 Task: Check the average views per listing of furnished in the last 1 year.
Action: Mouse moved to (861, 186)
Screenshot: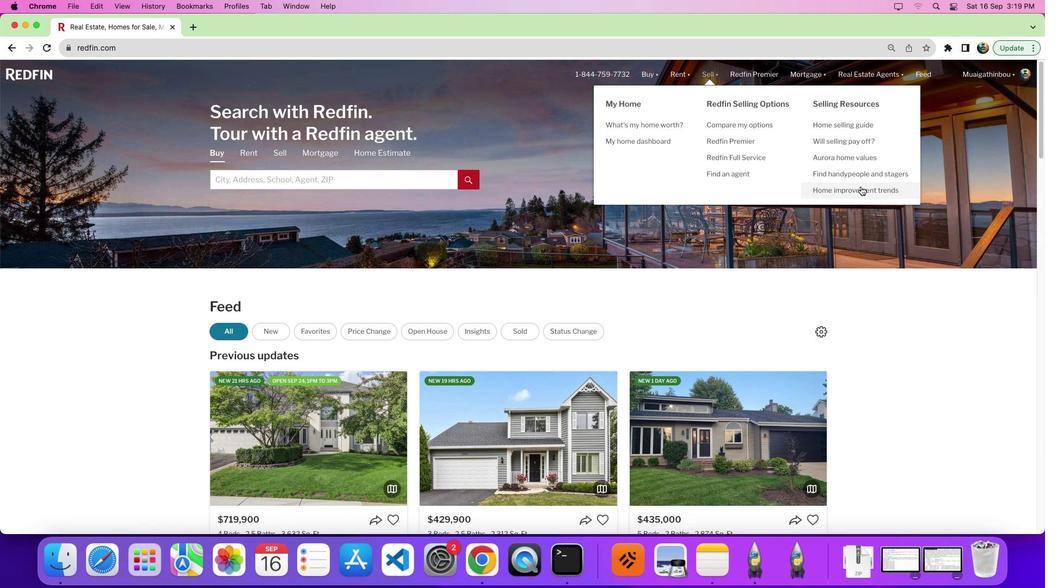 
Action: Mouse pressed left at (861, 186)
Screenshot: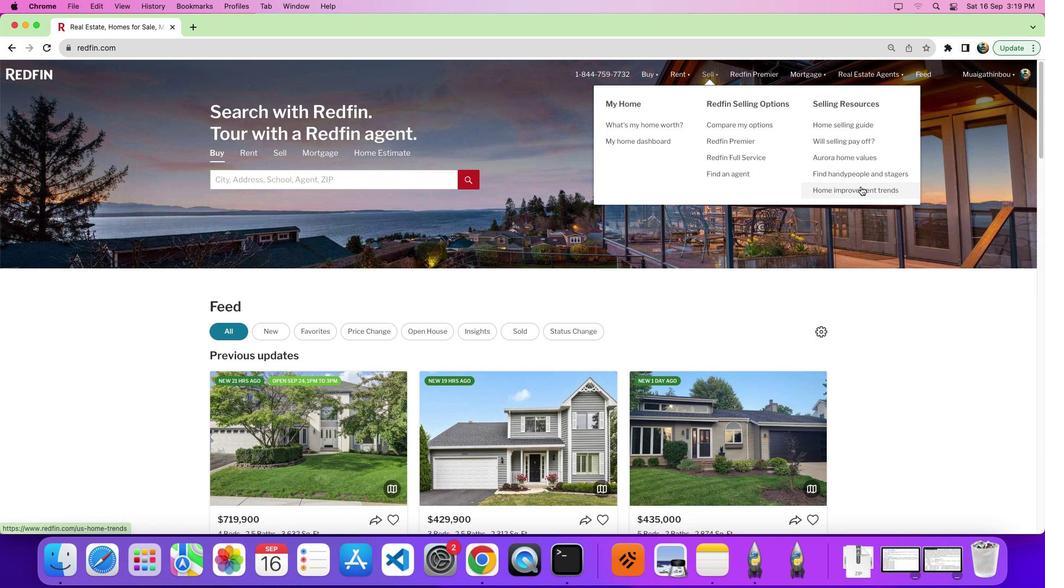 
Action: Mouse pressed left at (861, 186)
Screenshot: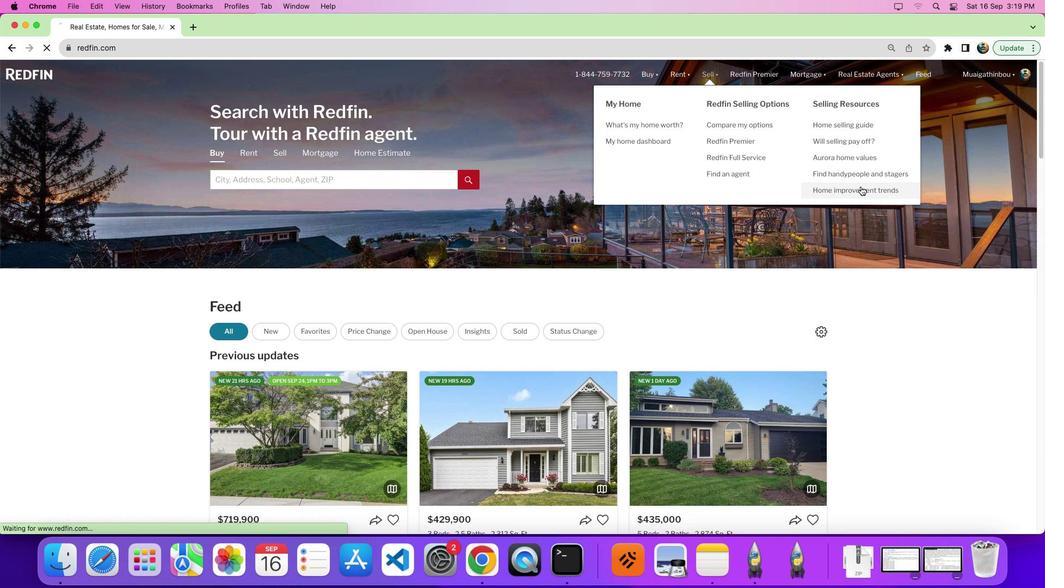 
Action: Mouse moved to (295, 204)
Screenshot: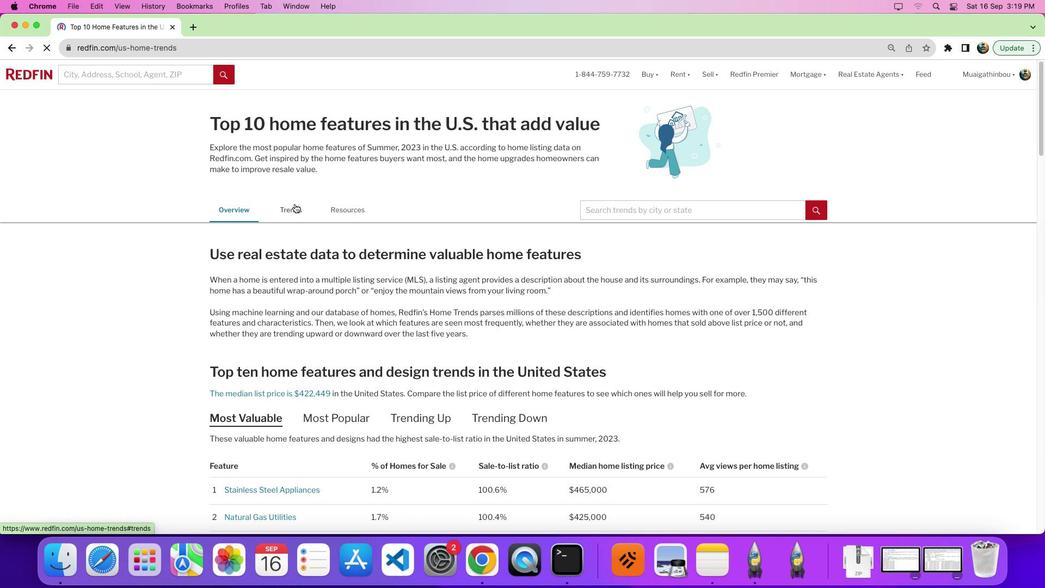
Action: Mouse pressed left at (295, 204)
Screenshot: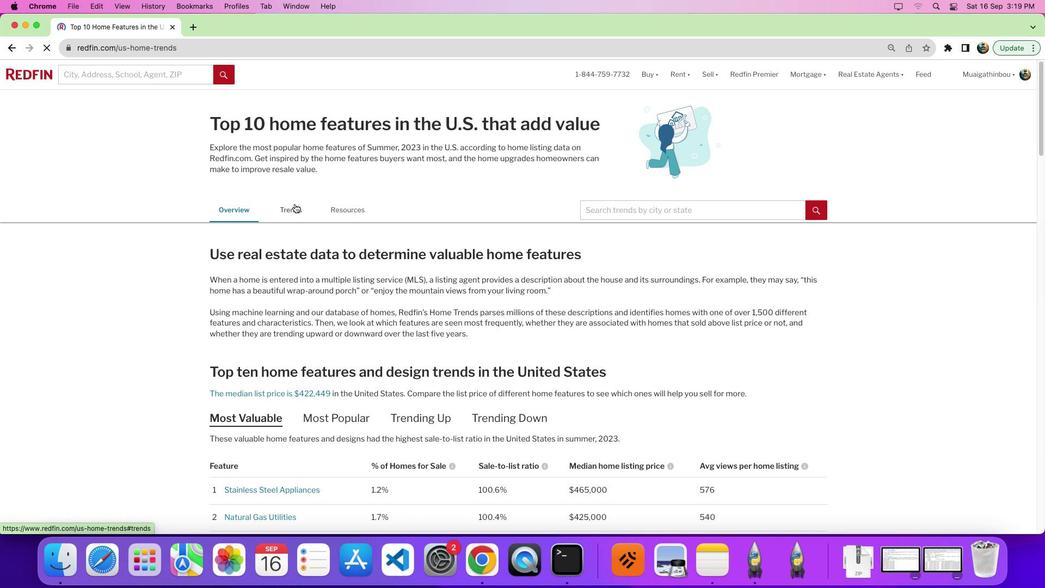 
Action: Mouse moved to (366, 273)
Screenshot: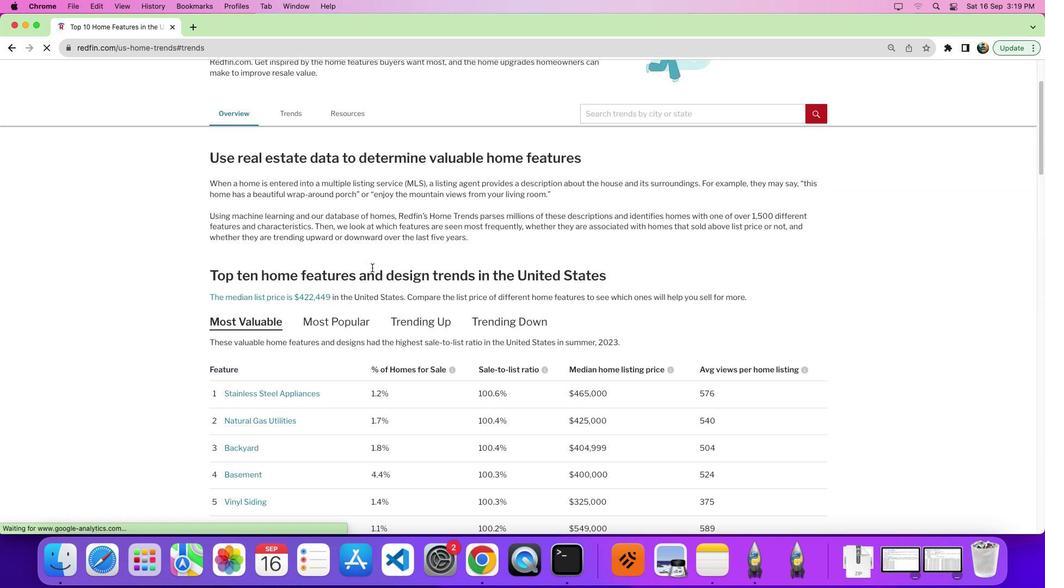 
Action: Mouse scrolled (366, 273) with delta (0, 0)
Screenshot: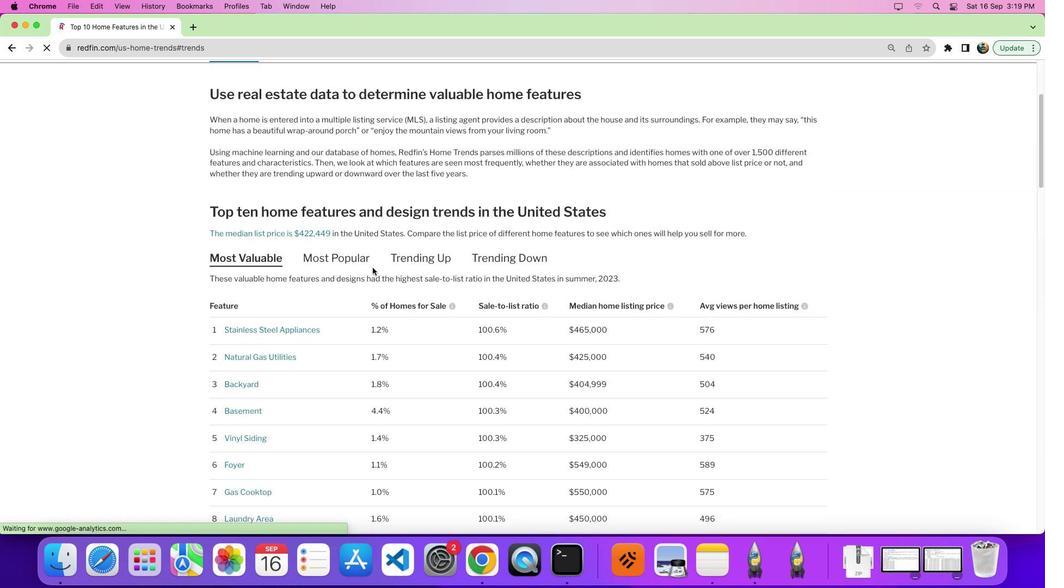 
Action: Mouse moved to (368, 271)
Screenshot: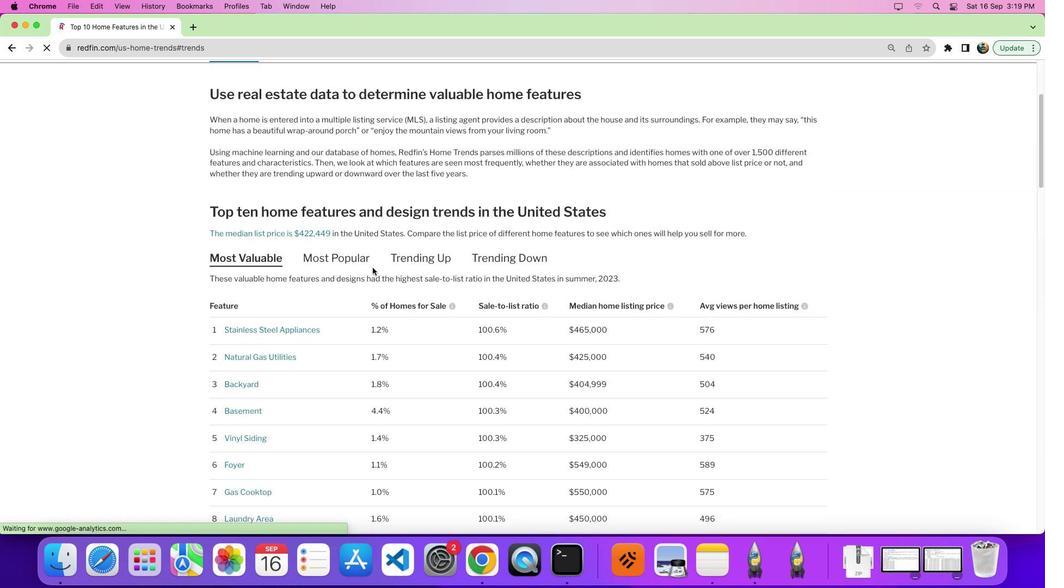 
Action: Mouse scrolled (368, 271) with delta (0, 0)
Screenshot: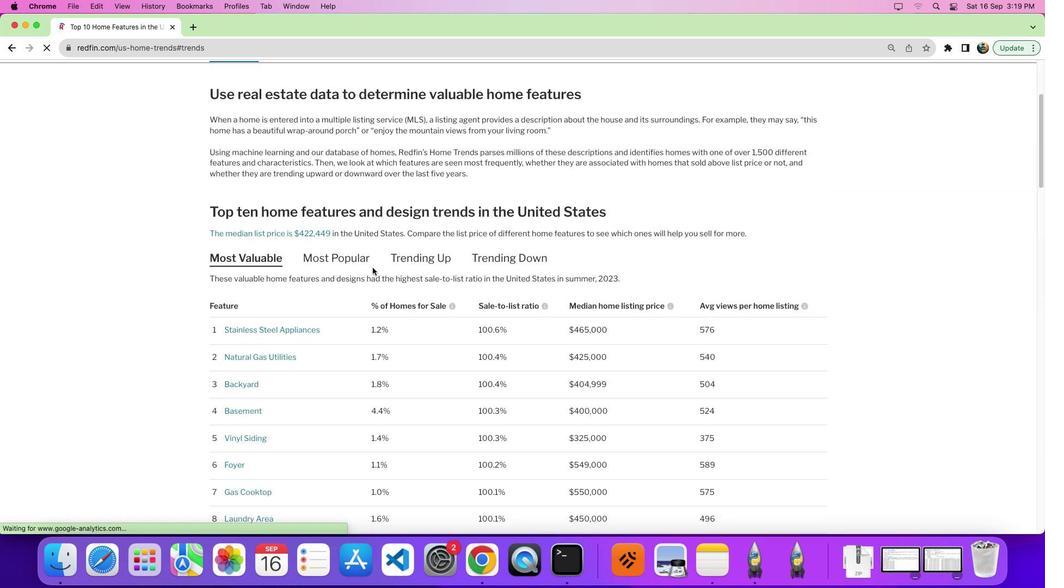 
Action: Mouse moved to (371, 268)
Screenshot: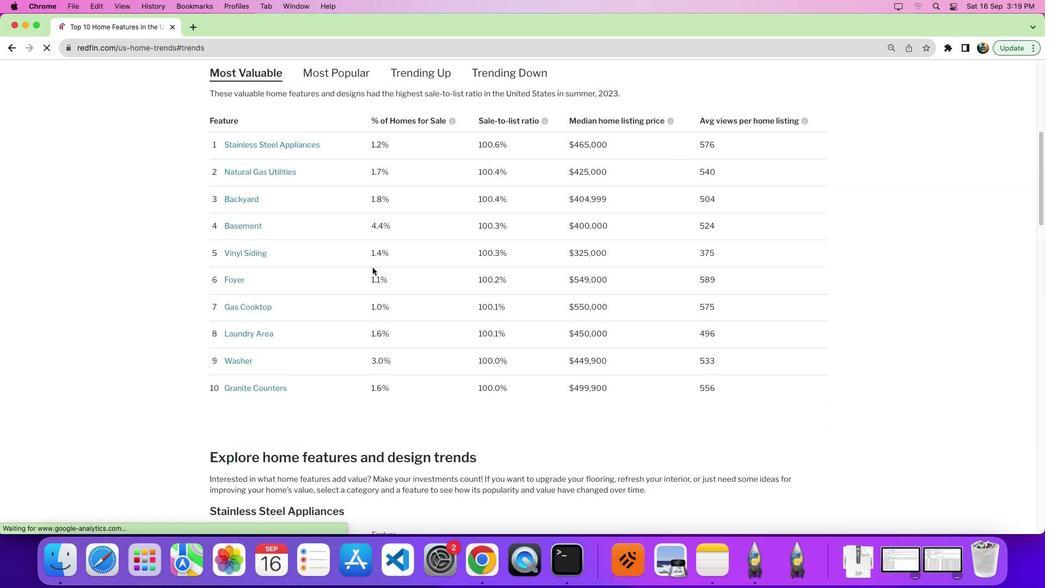 
Action: Mouse scrolled (371, 268) with delta (0, -4)
Screenshot: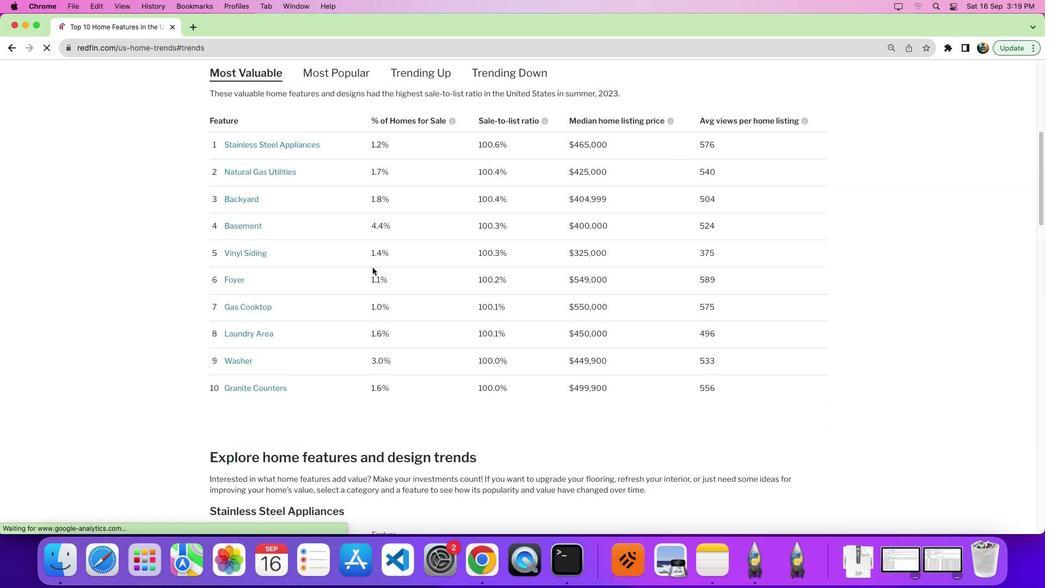
Action: Mouse moved to (372, 267)
Screenshot: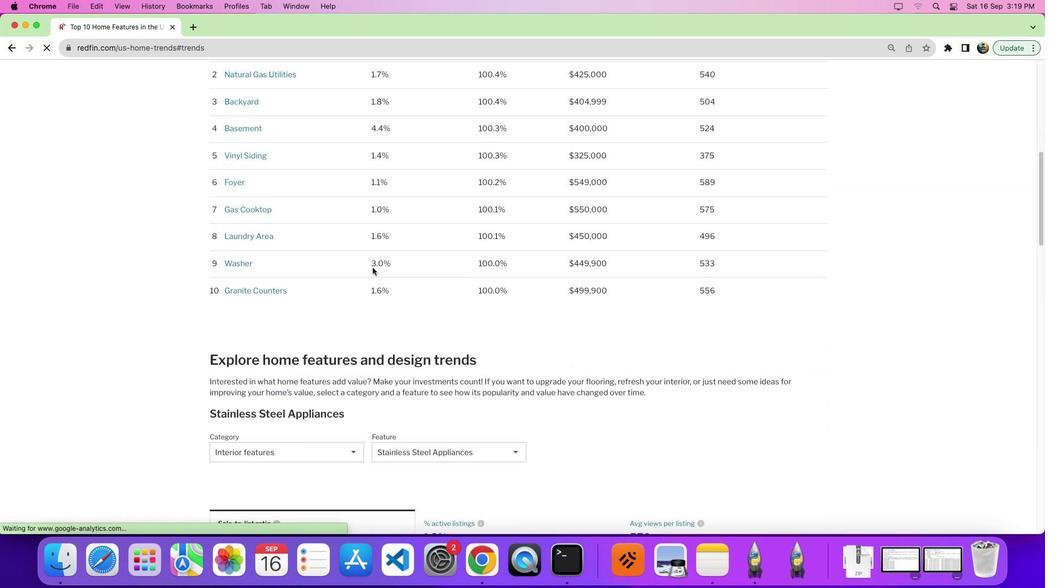 
Action: Mouse scrolled (372, 267) with delta (0, -6)
Screenshot: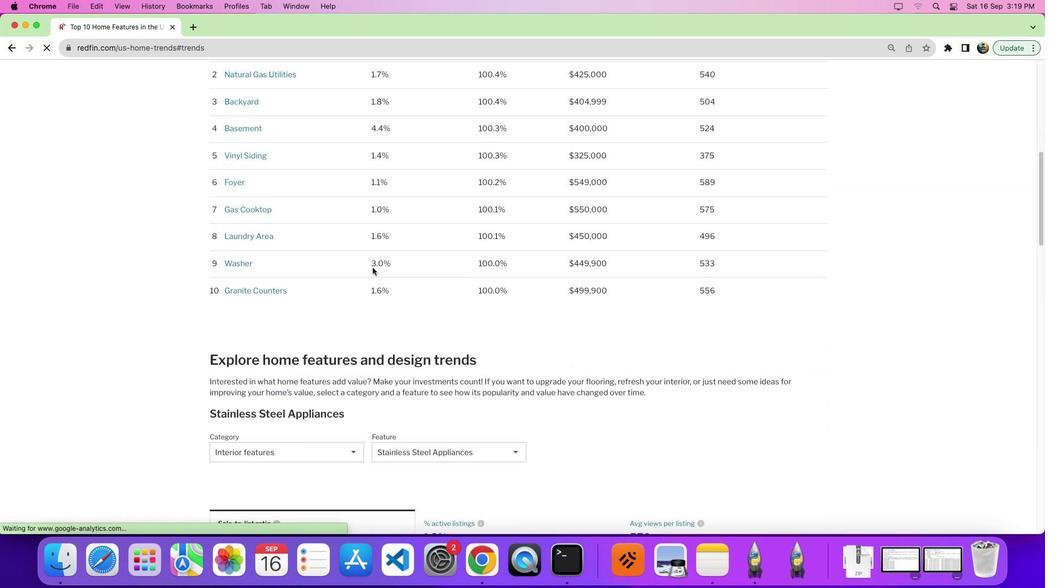
Action: Mouse moved to (372, 267)
Screenshot: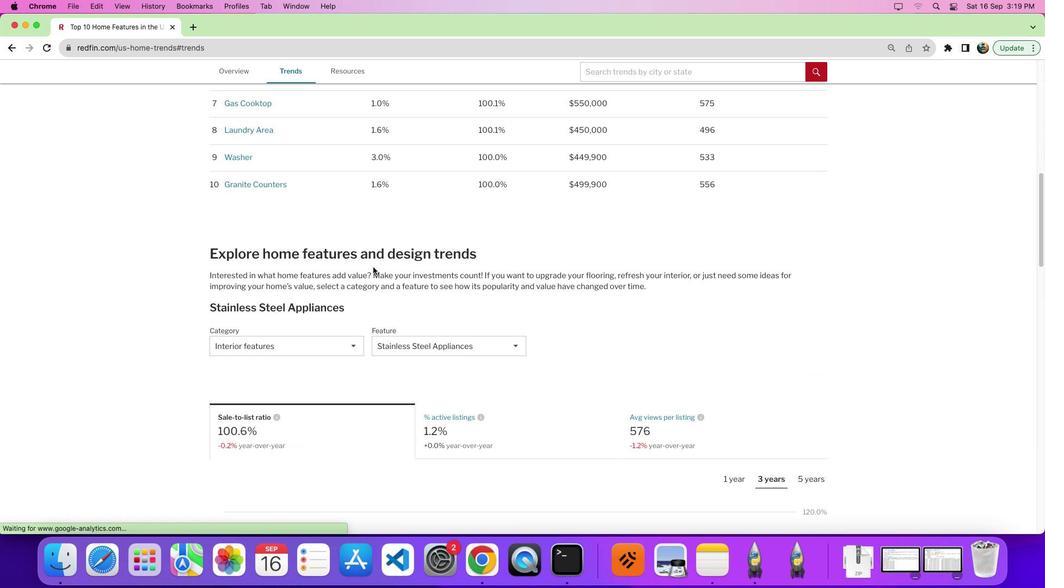 
Action: Mouse scrolled (372, 267) with delta (0, 0)
Screenshot: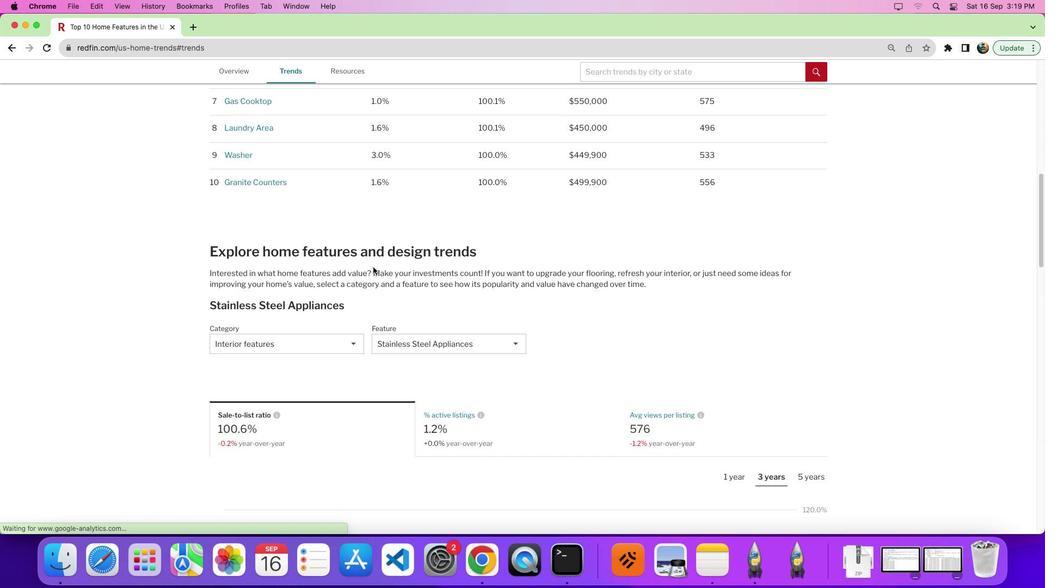 
Action: Mouse scrolled (372, 267) with delta (0, 0)
Screenshot: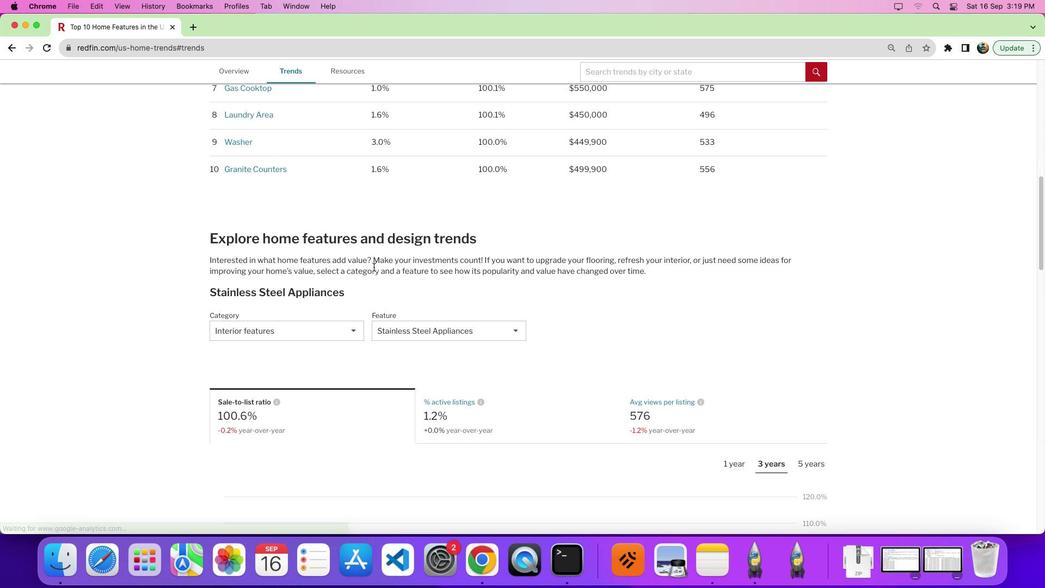 
Action: Mouse moved to (375, 265)
Screenshot: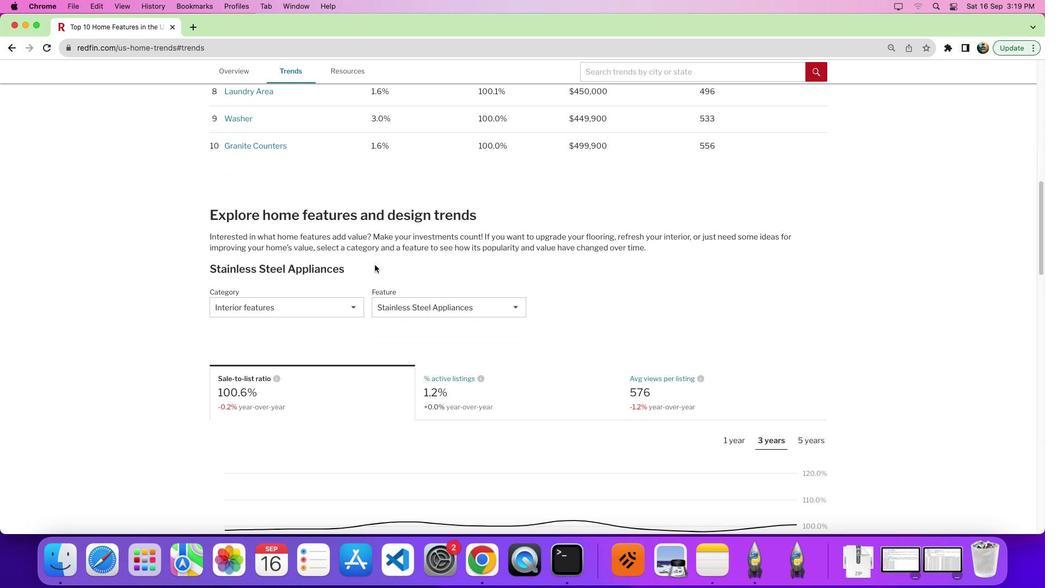 
Action: Mouse scrolled (375, 265) with delta (0, 0)
Screenshot: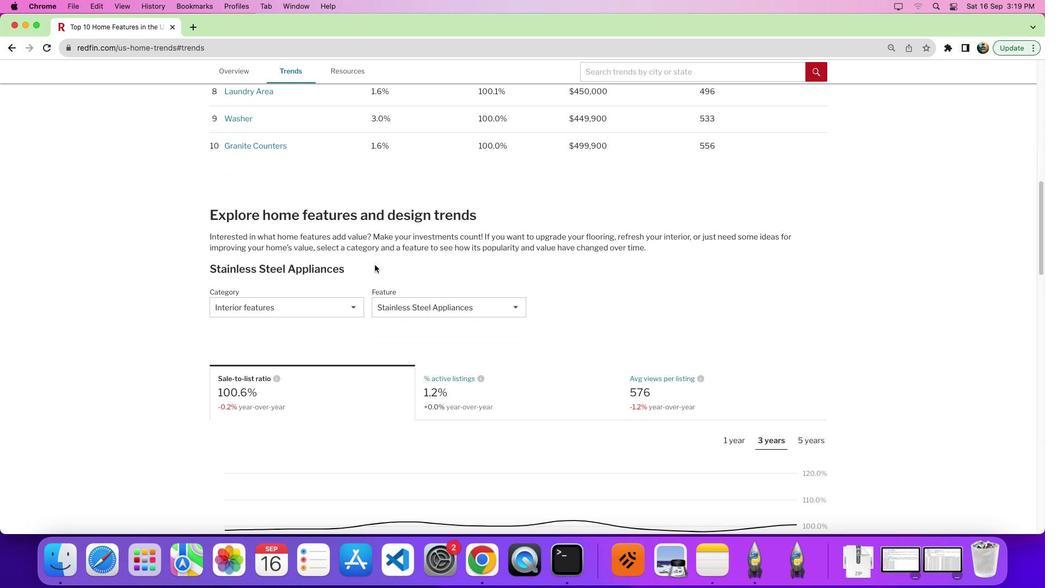 
Action: Mouse scrolled (375, 265) with delta (0, 0)
Screenshot: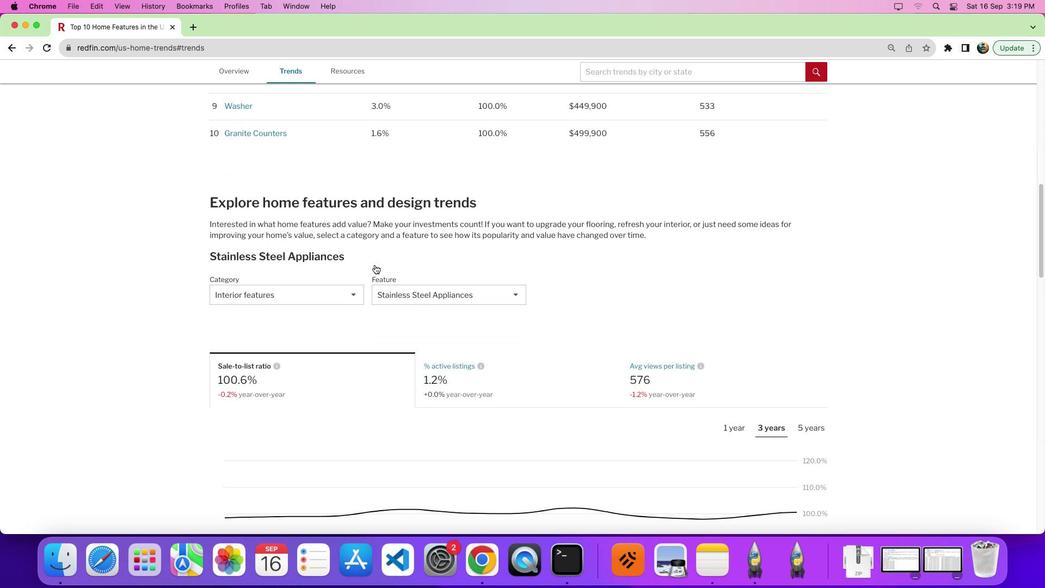 
Action: Mouse scrolled (375, 265) with delta (0, -3)
Screenshot: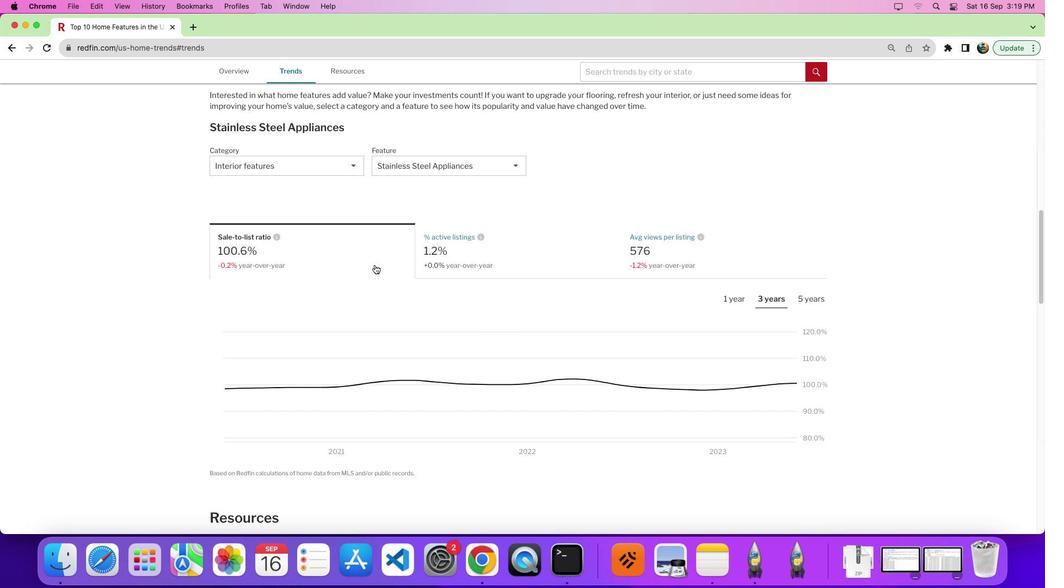 
Action: Mouse moved to (316, 144)
Screenshot: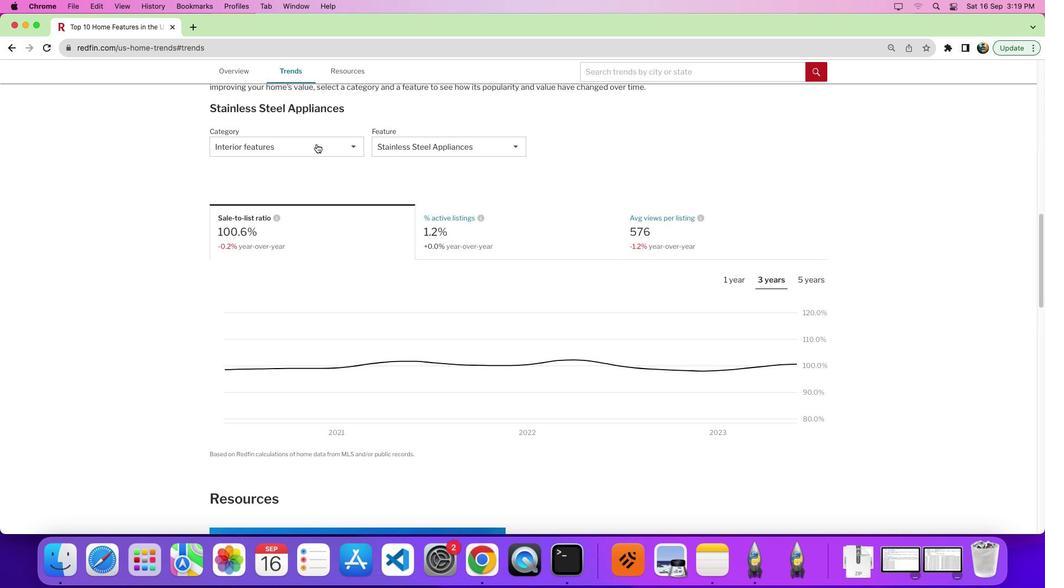
Action: Mouse pressed left at (316, 144)
Screenshot: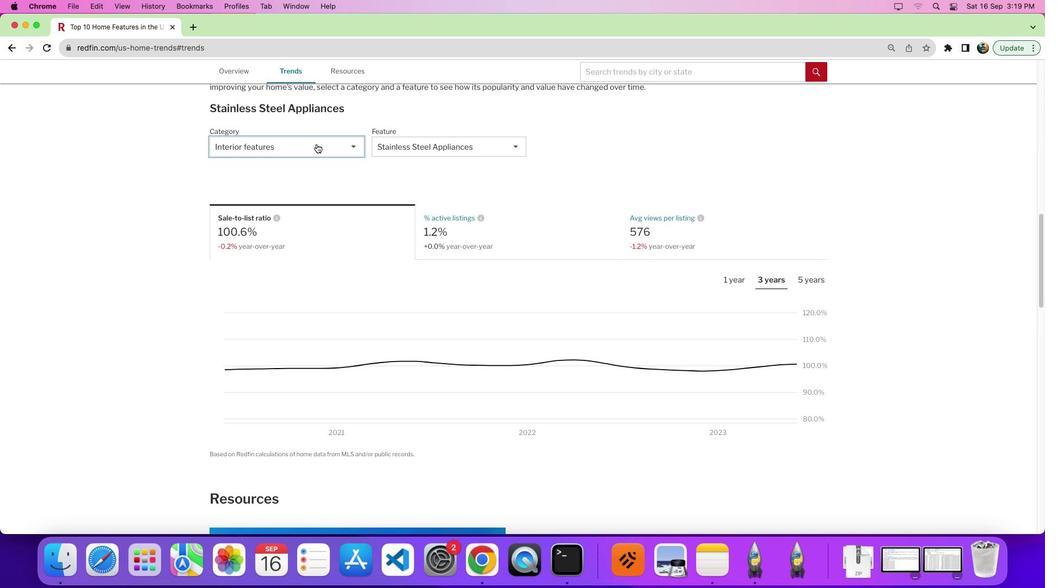 
Action: Mouse moved to (350, 197)
Screenshot: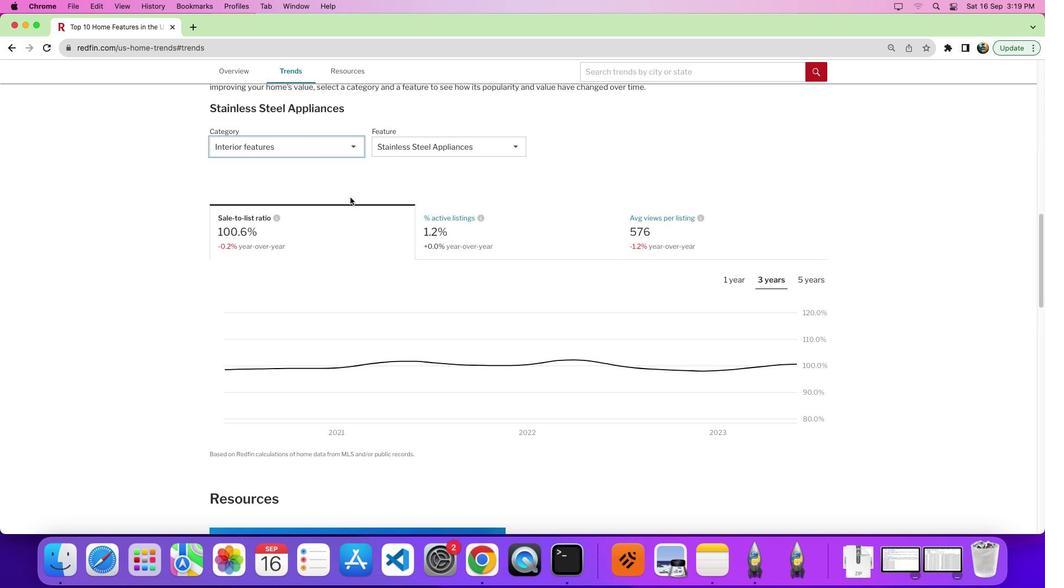 
Action: Mouse pressed left at (350, 197)
Screenshot: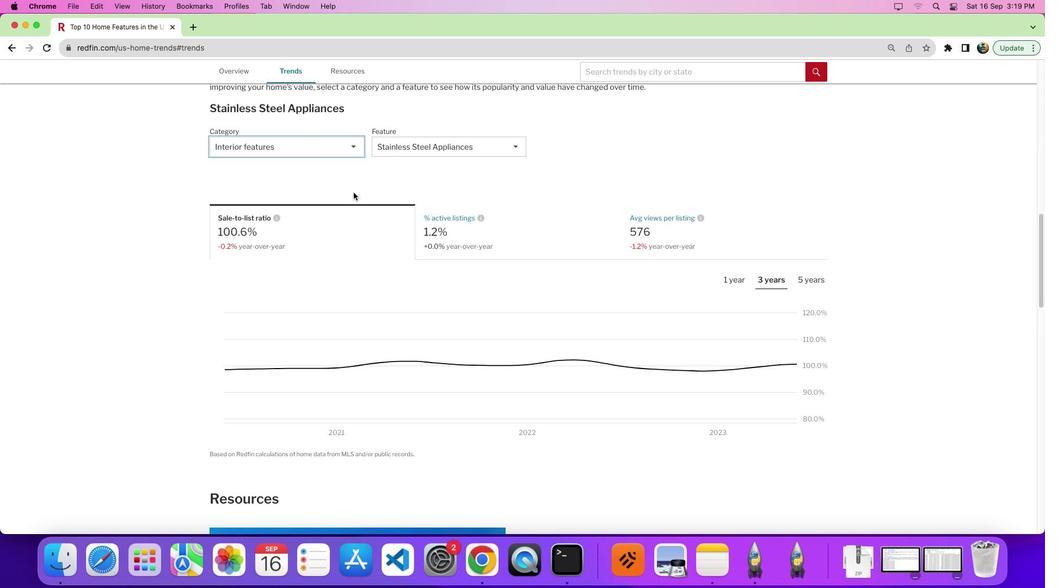 
Action: Mouse moved to (444, 148)
Screenshot: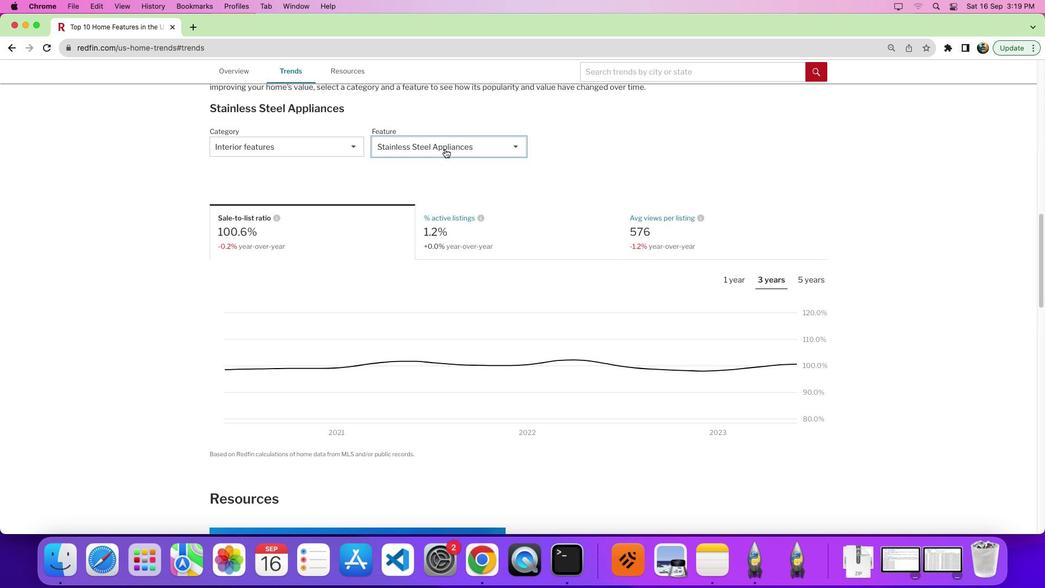 
Action: Mouse pressed left at (444, 148)
Screenshot: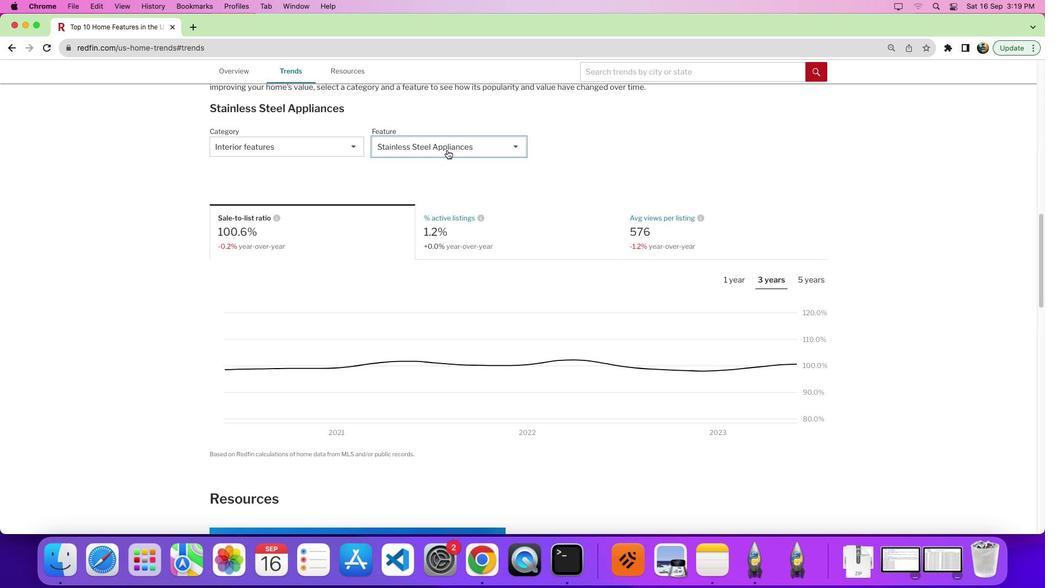
Action: Mouse moved to (519, 225)
Screenshot: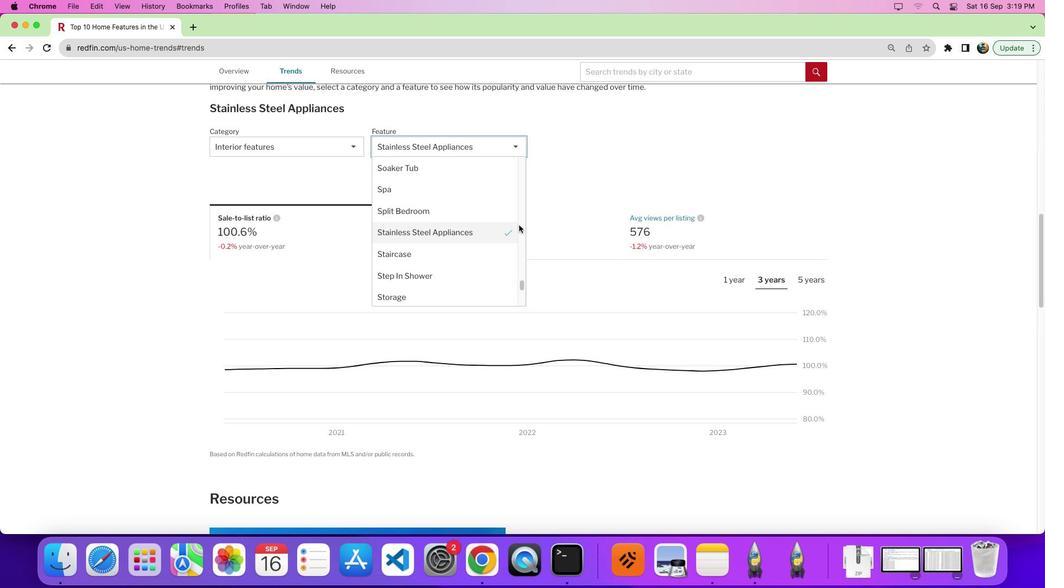 
Action: Mouse pressed left at (519, 225)
Screenshot: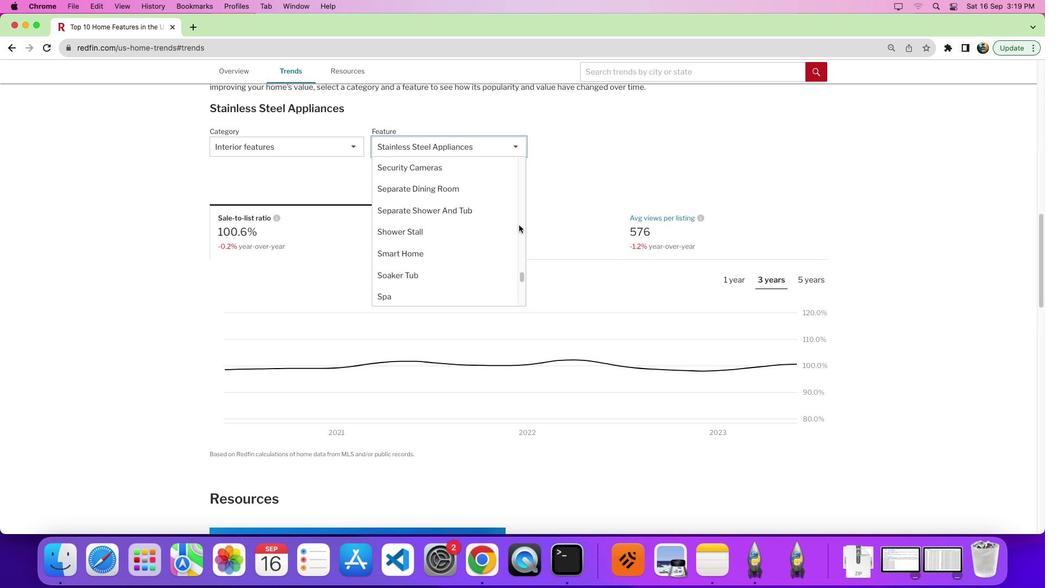 
Action: Mouse moved to (398, 221)
Screenshot: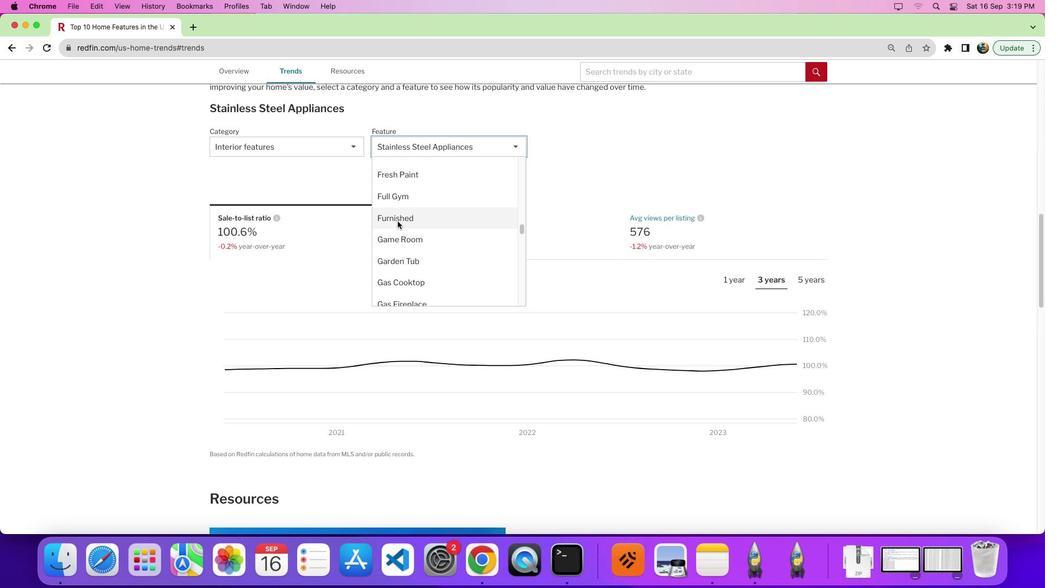 
Action: Mouse pressed left at (398, 221)
Screenshot: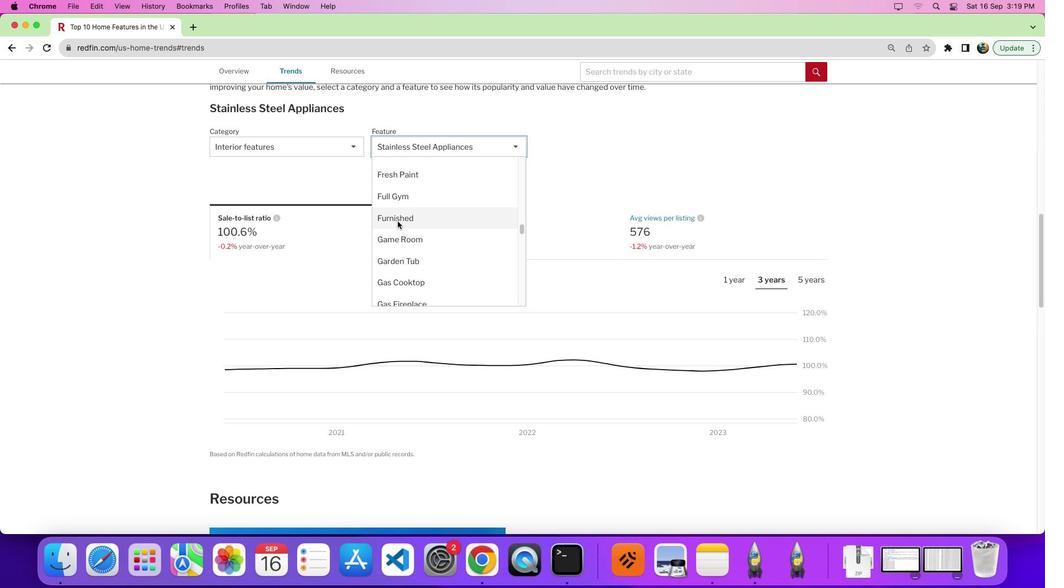 
Action: Mouse moved to (663, 237)
Screenshot: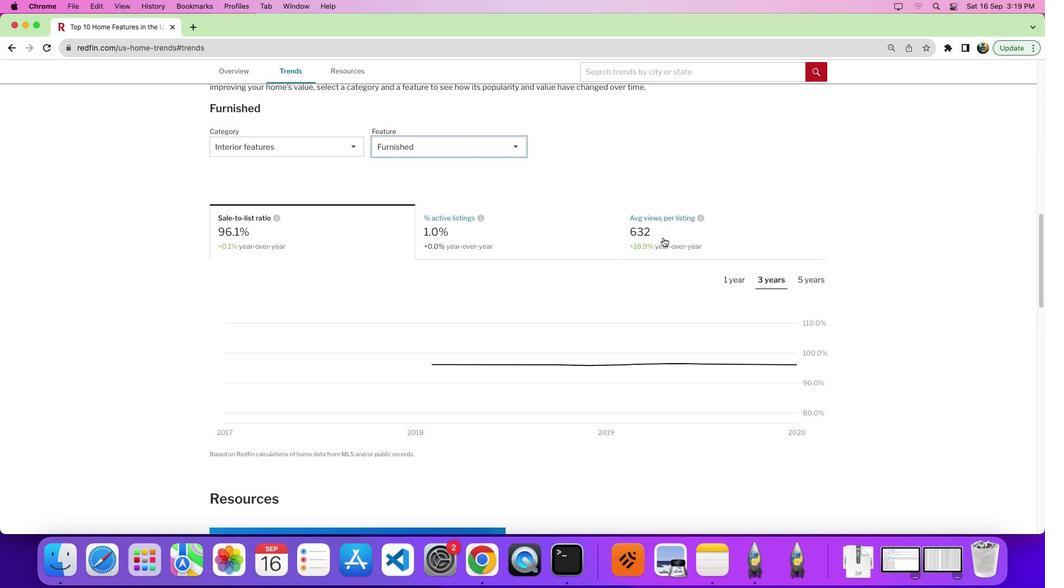 
Action: Mouse pressed left at (663, 237)
Screenshot: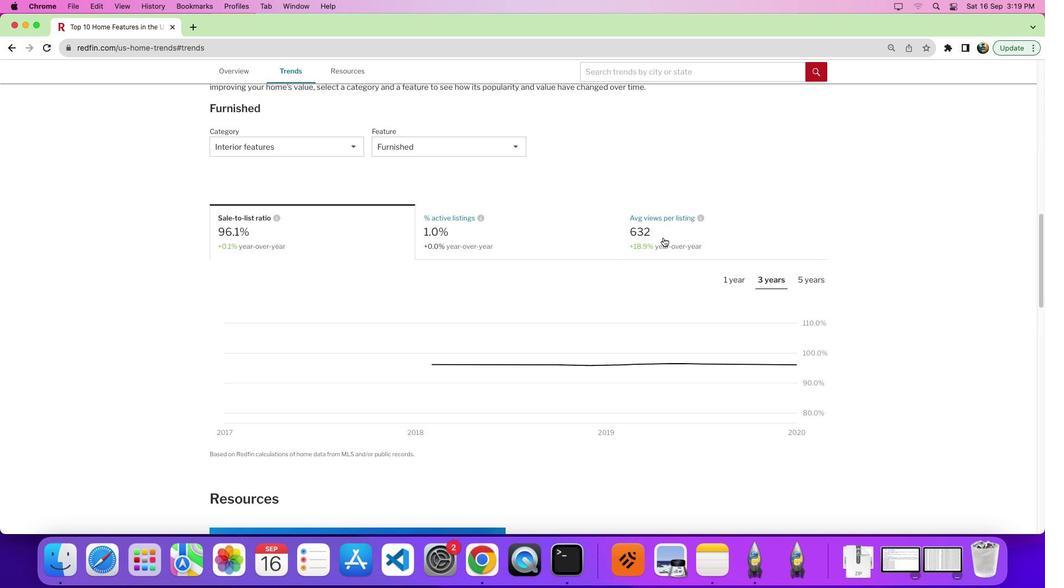 
Action: Mouse moved to (735, 279)
Screenshot: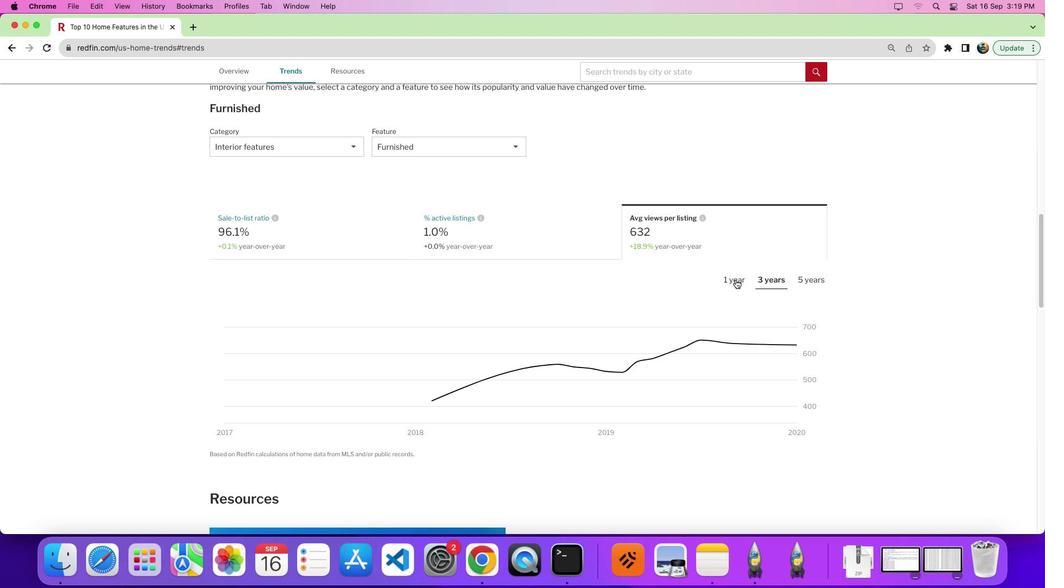 
Action: Mouse pressed left at (735, 279)
Screenshot: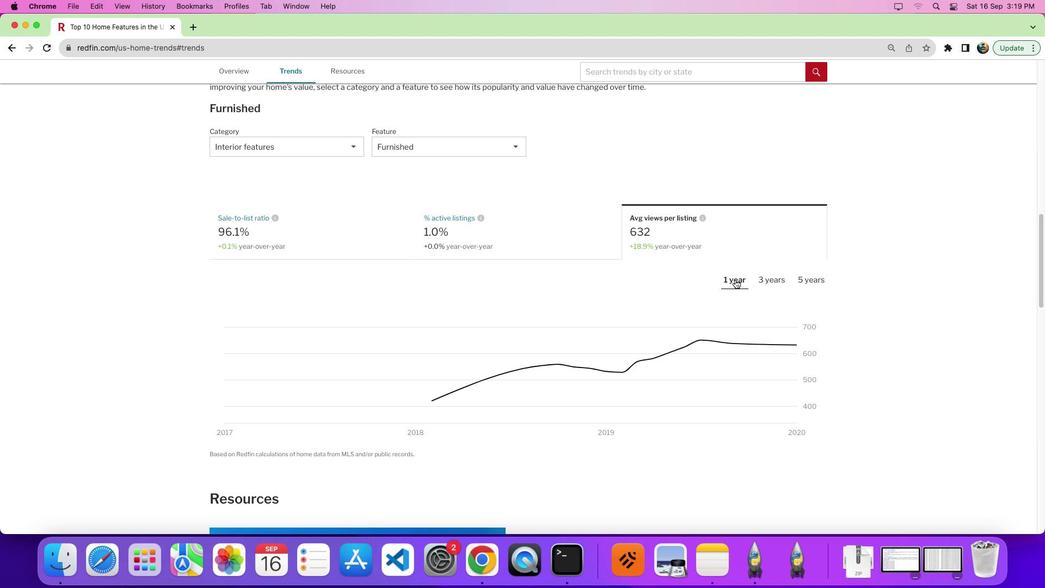
Action: Mouse moved to (680, 384)
Screenshot: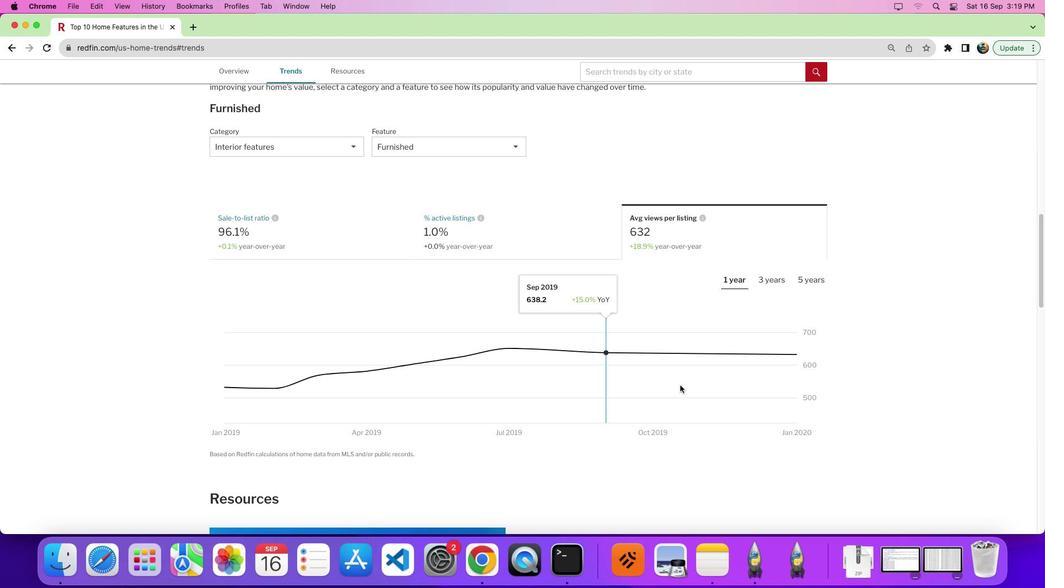 
Action: Mouse scrolled (680, 384) with delta (0, 0)
Screenshot: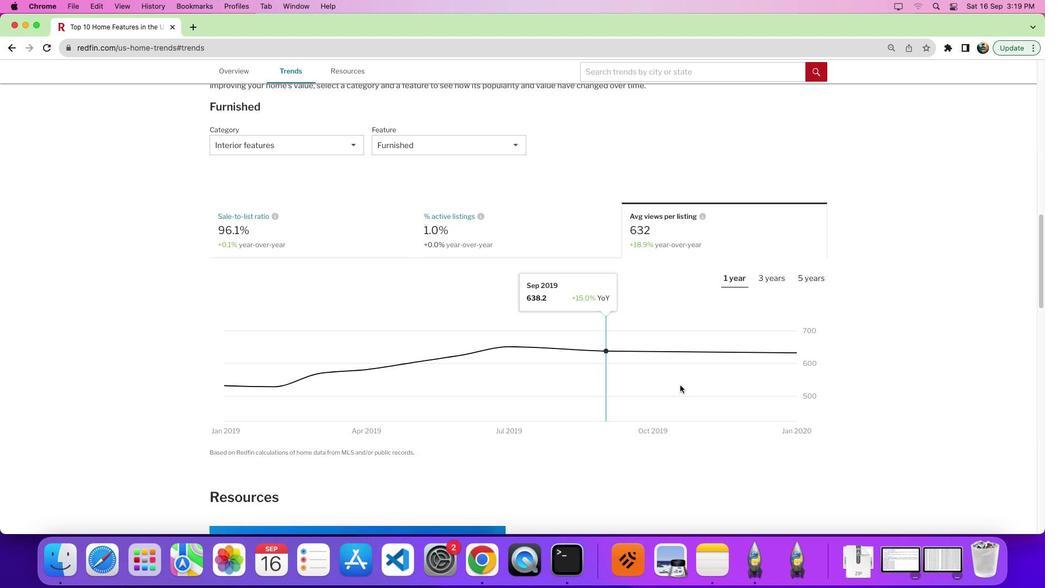 
Action: Mouse scrolled (680, 384) with delta (0, 0)
Screenshot: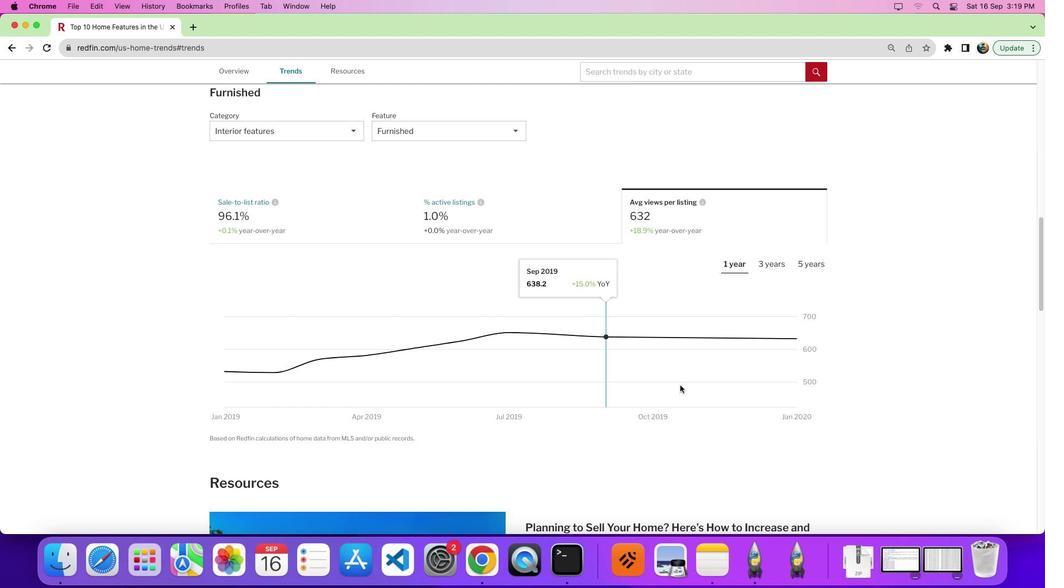 
Action: Mouse moved to (757, 388)
Screenshot: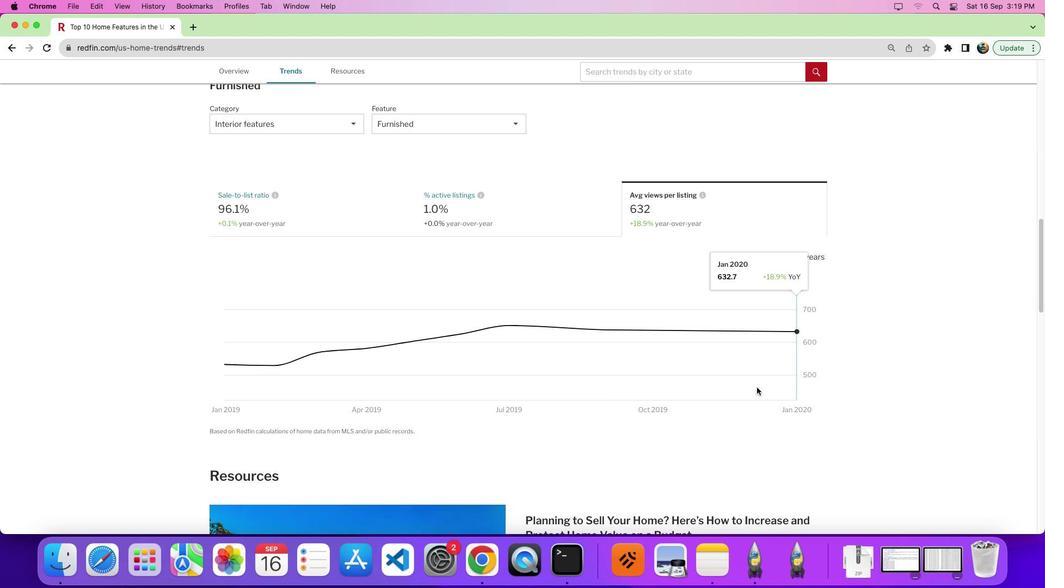 
